 Task: Add a dependency to the task Add support for speech-to-text and text-to-speech conversion , the existing task  Create a feature for users to track and manage their inventory in the project WorkWave.
Action: Mouse moved to (577, 462)
Screenshot: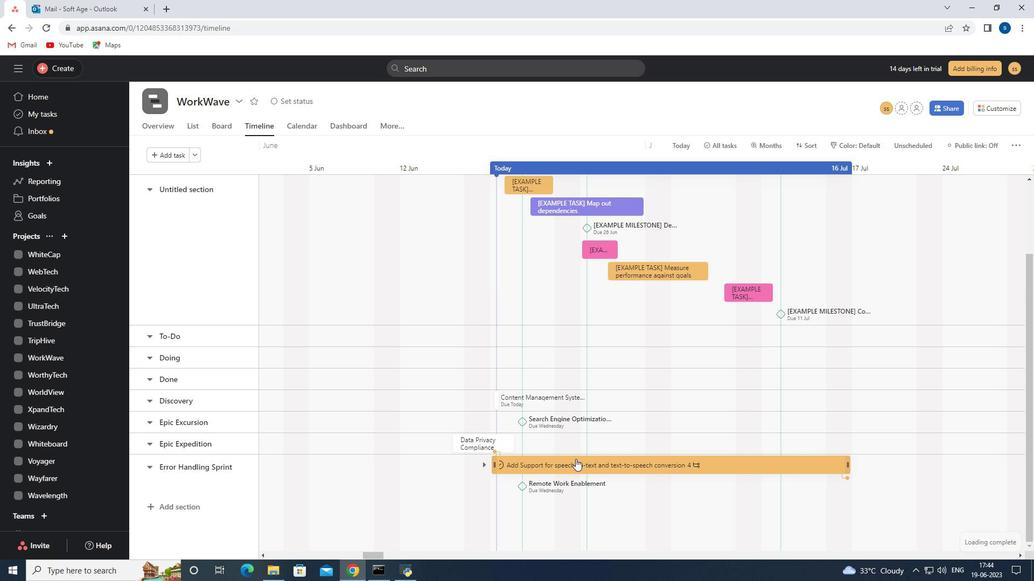 
Action: Mouse pressed left at (577, 462)
Screenshot: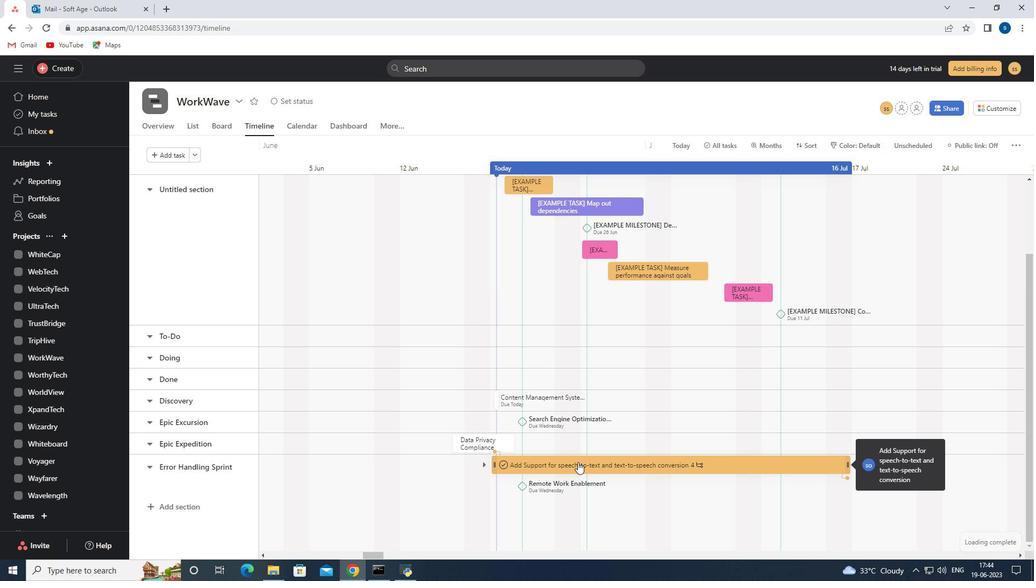 
Action: Mouse moved to (757, 310)
Screenshot: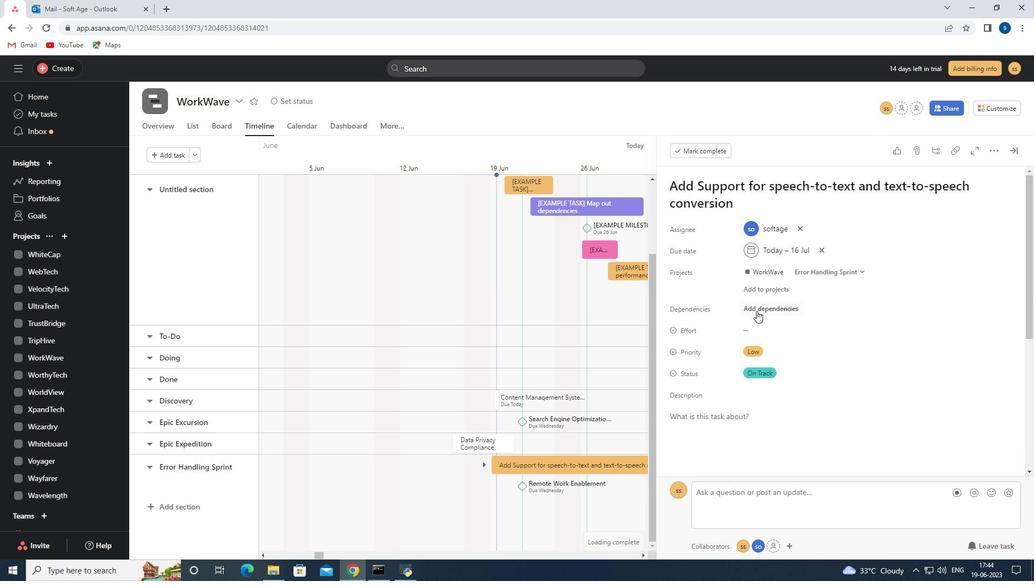 
Action: Mouse pressed left at (757, 310)
Screenshot: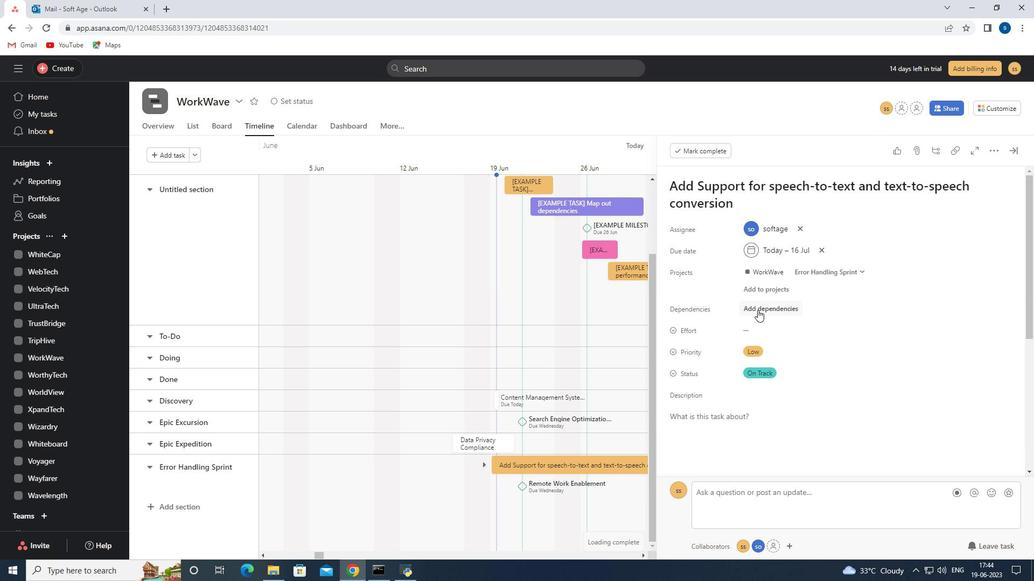
Action: Mouse moved to (816, 316)
Screenshot: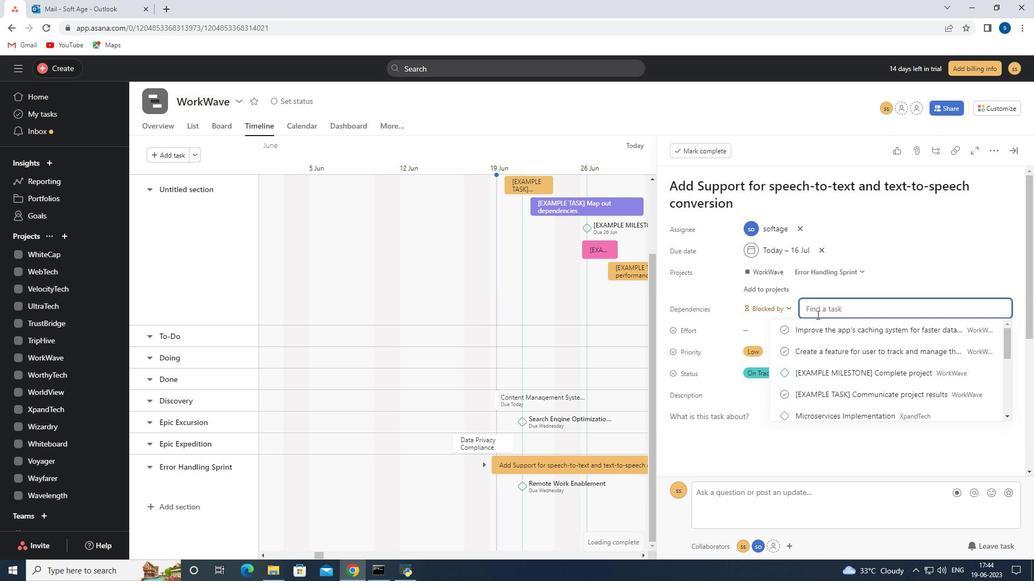 
Action: Key pressed <Key.shift>Create<Key.space>a<Key.space>feature<Key.space>
Screenshot: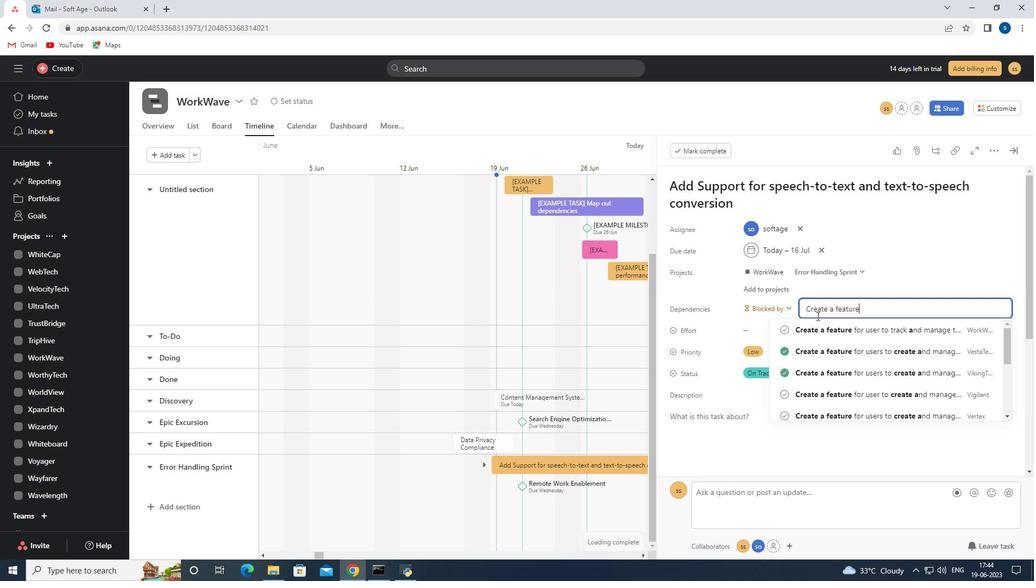 
Action: Mouse moved to (787, 329)
Screenshot: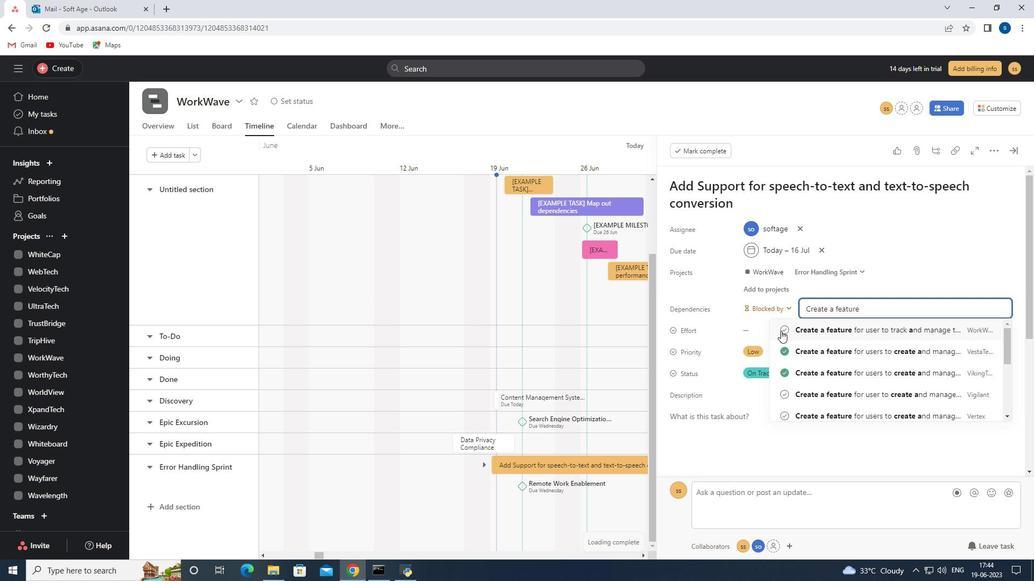 
Action: Mouse pressed left at (787, 329)
Screenshot: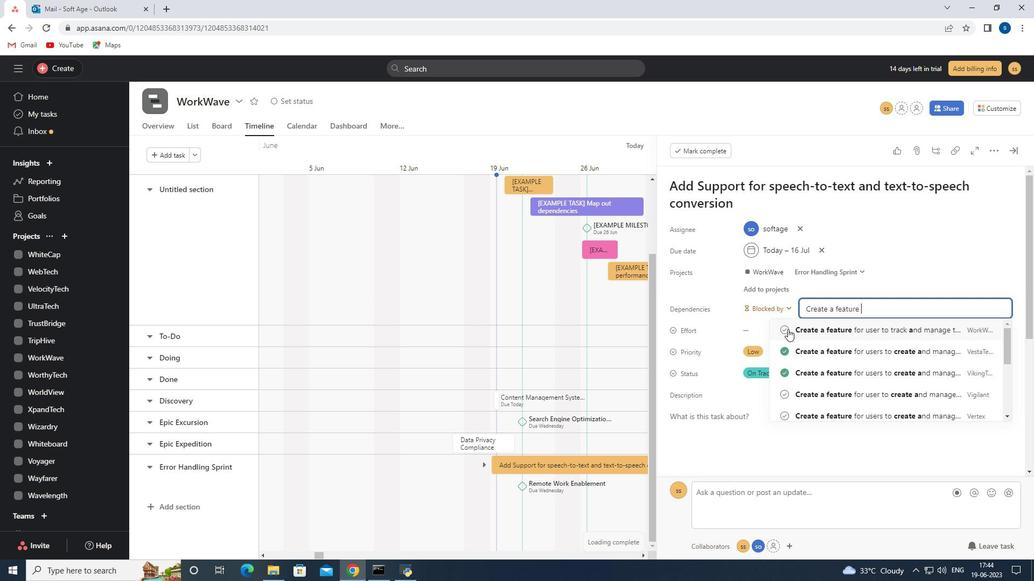 
Action: Mouse moved to (1011, 151)
Screenshot: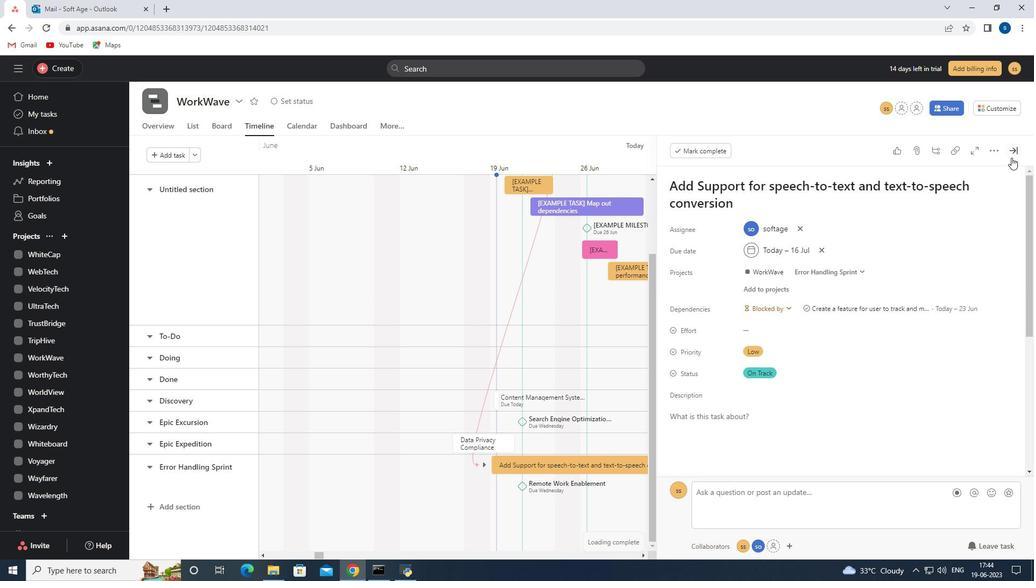 
Action: Mouse pressed left at (1011, 151)
Screenshot: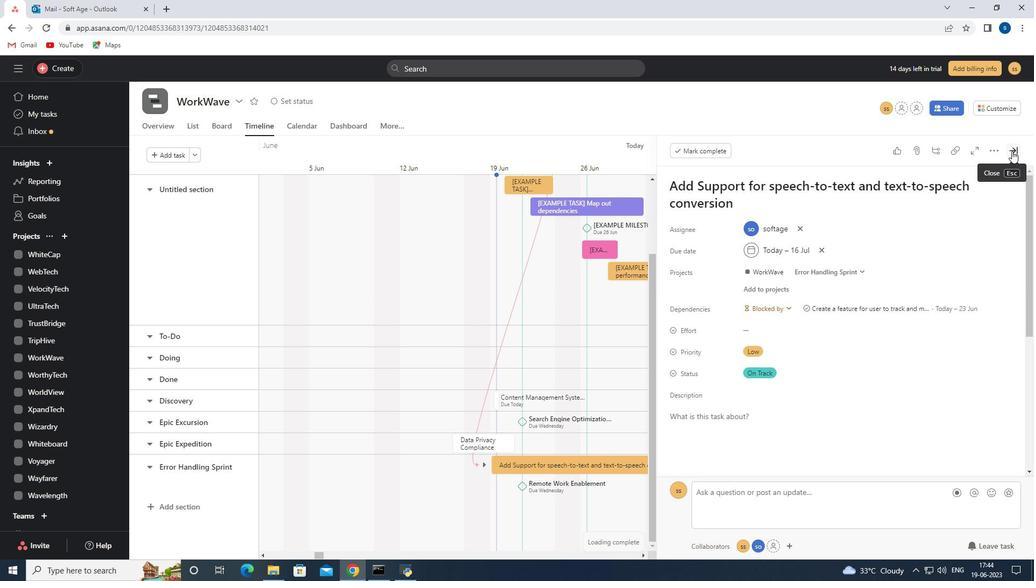 
Action: Mouse moved to (679, 386)
Screenshot: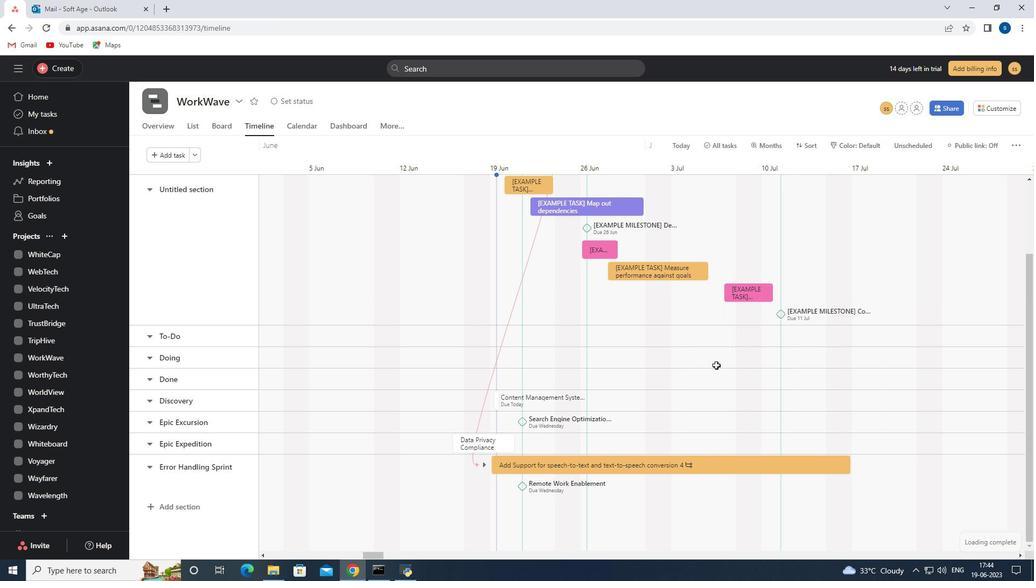 
